 Task: Check the percentage active listings of new construction in the last 1 year.
Action: Mouse moved to (922, 213)
Screenshot: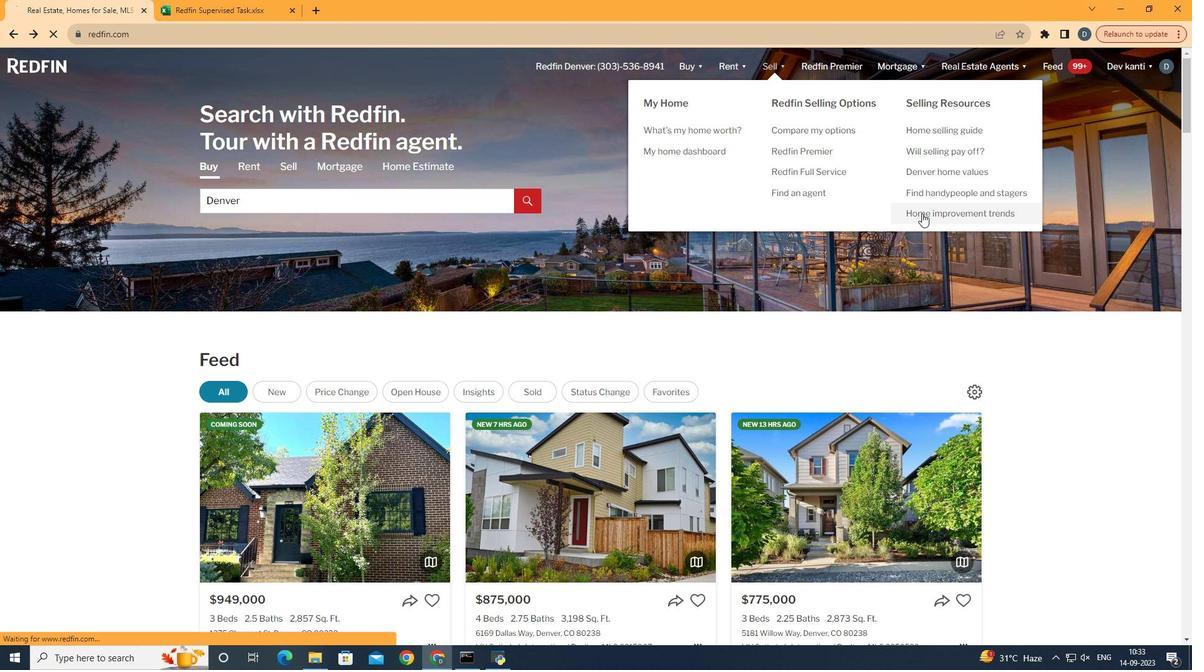 
Action: Mouse pressed left at (922, 213)
Screenshot: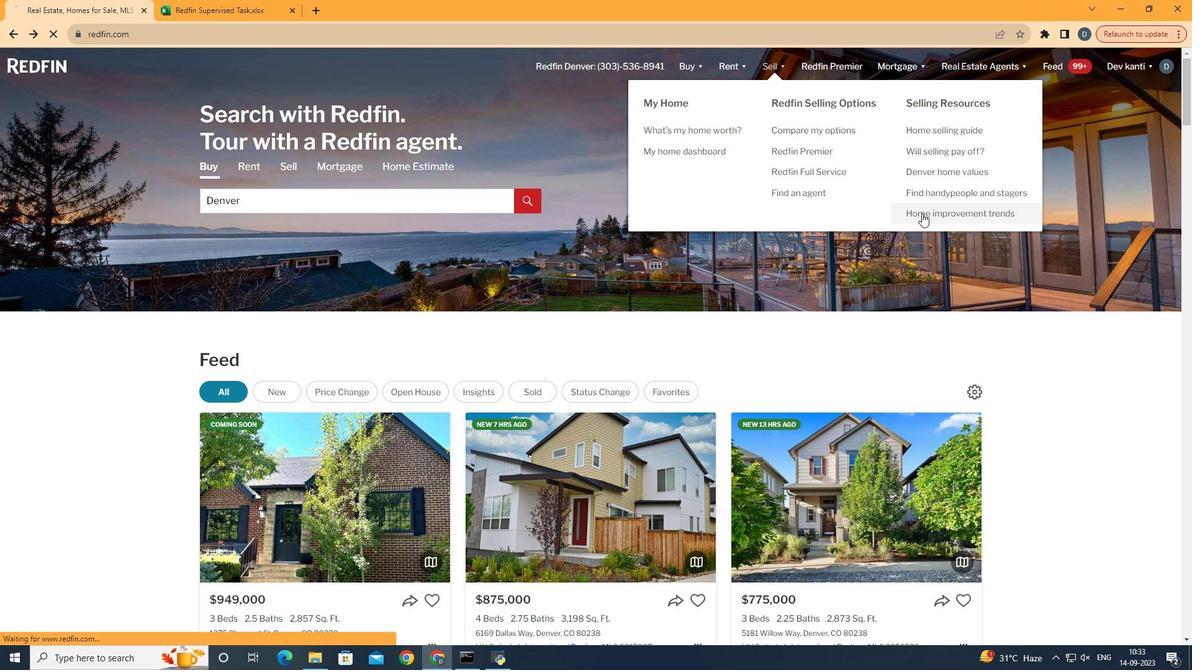 
Action: Mouse moved to (304, 232)
Screenshot: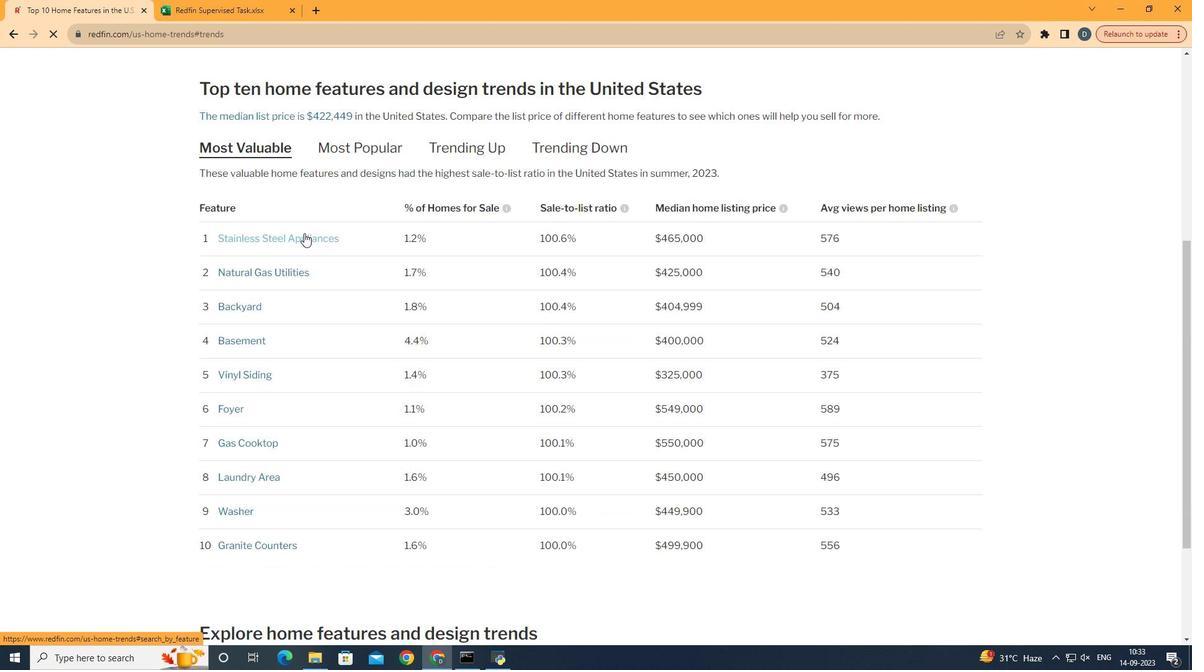 
Action: Mouse pressed left at (304, 232)
Screenshot: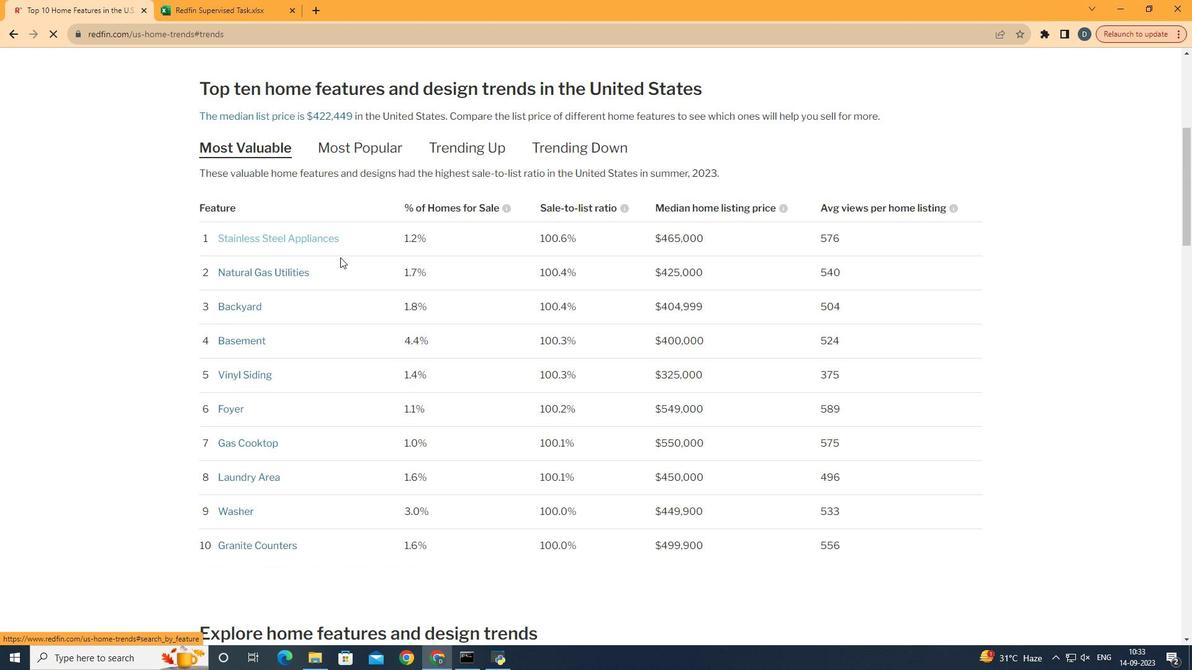 
Action: Mouse moved to (465, 319)
Screenshot: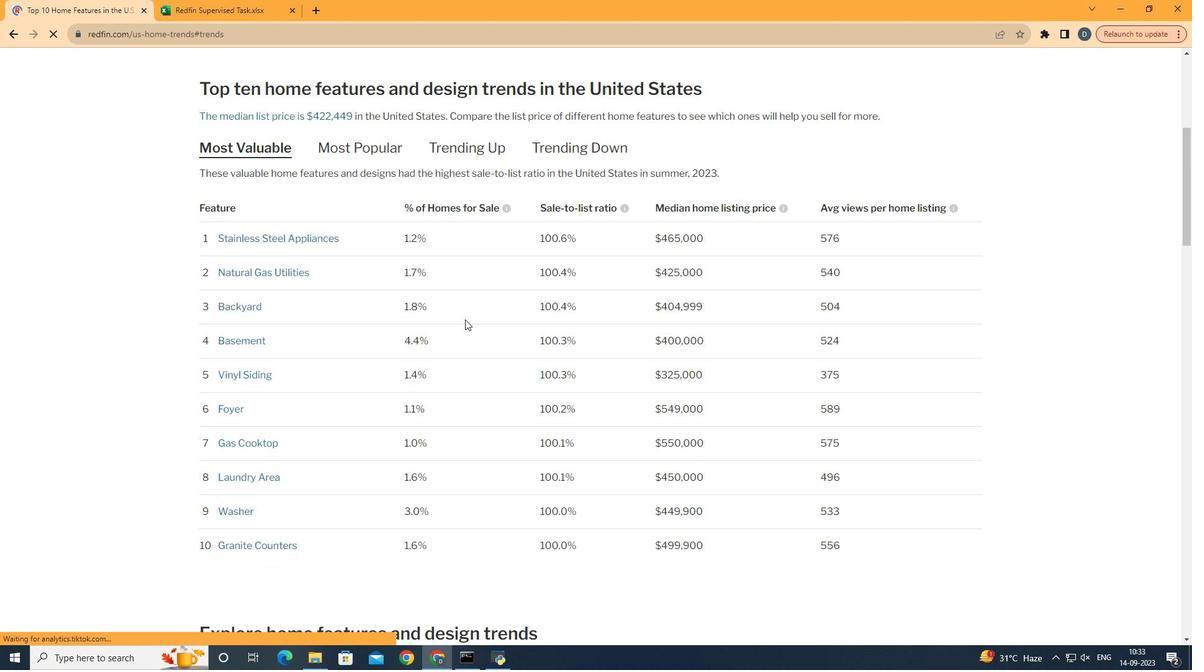 
Action: Mouse scrolled (465, 319) with delta (0, 0)
Screenshot: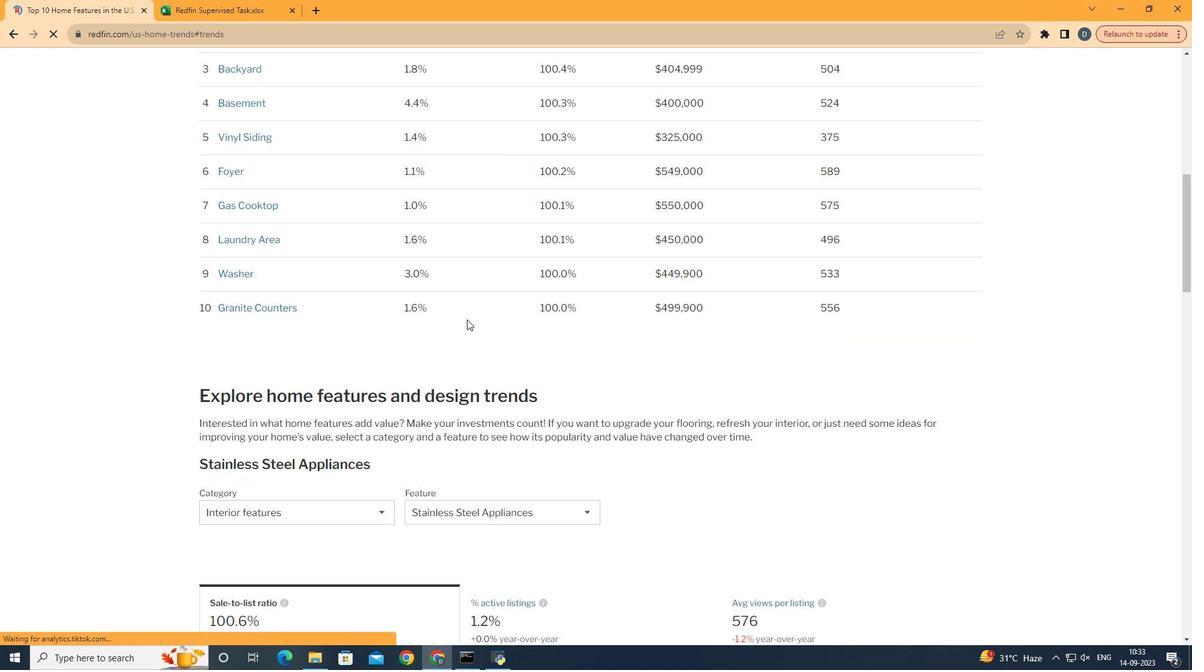 
Action: Mouse scrolled (465, 319) with delta (0, 0)
Screenshot: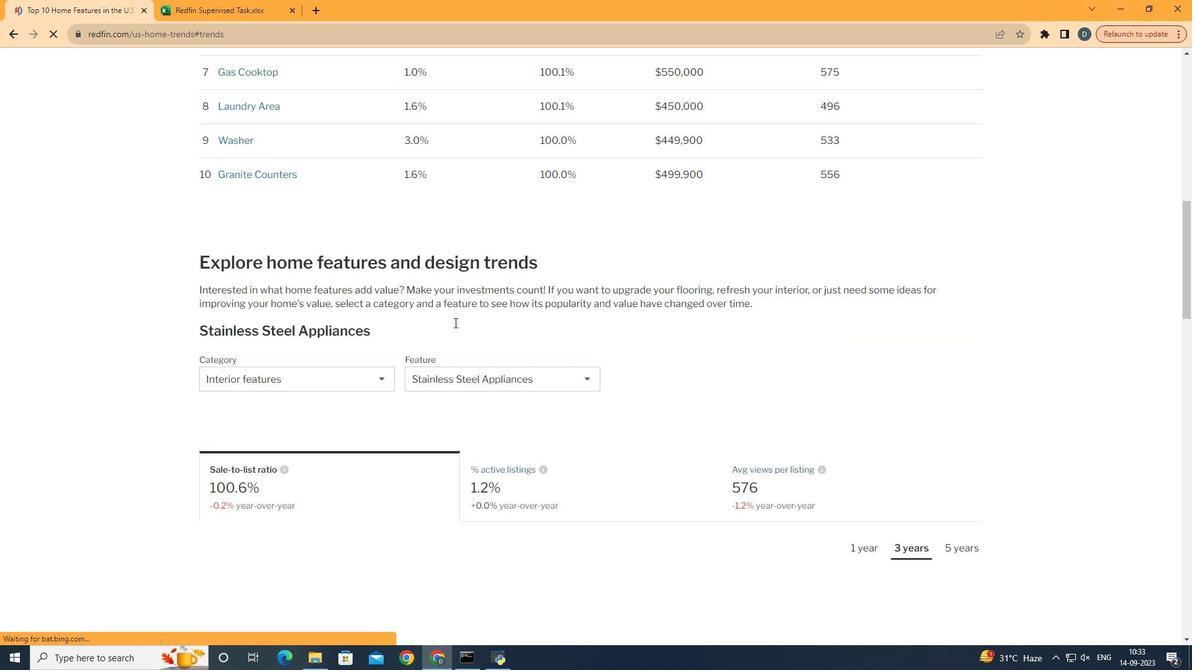 
Action: Mouse moved to (465, 319)
Screenshot: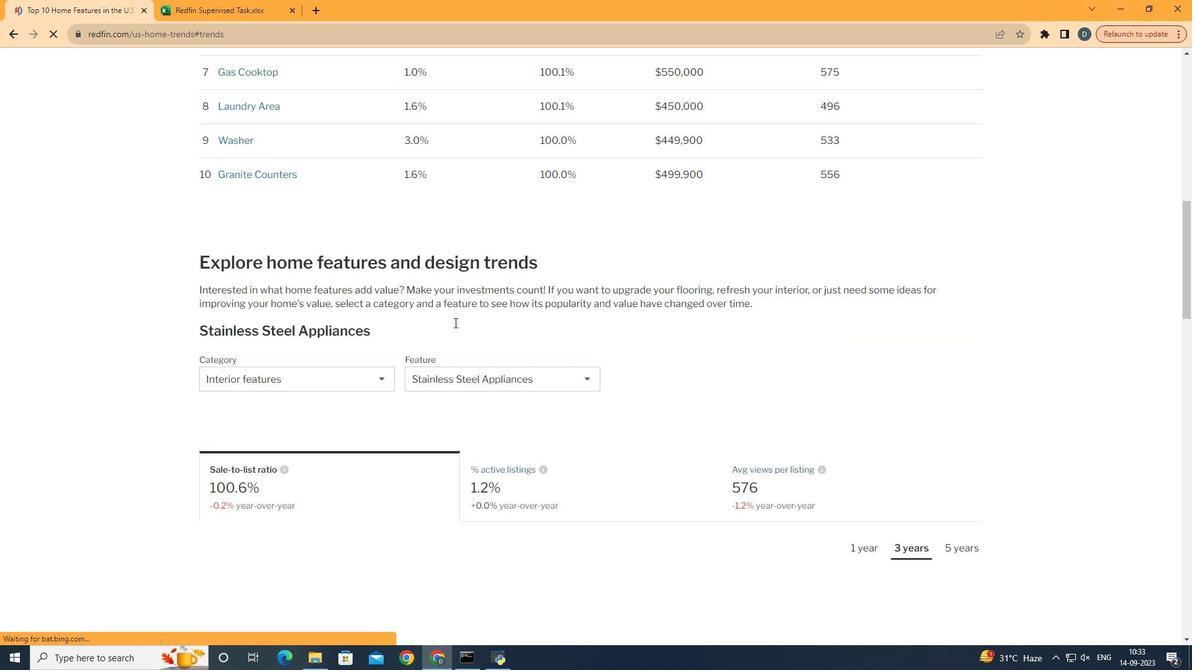 
Action: Mouse scrolled (465, 319) with delta (0, 0)
Screenshot: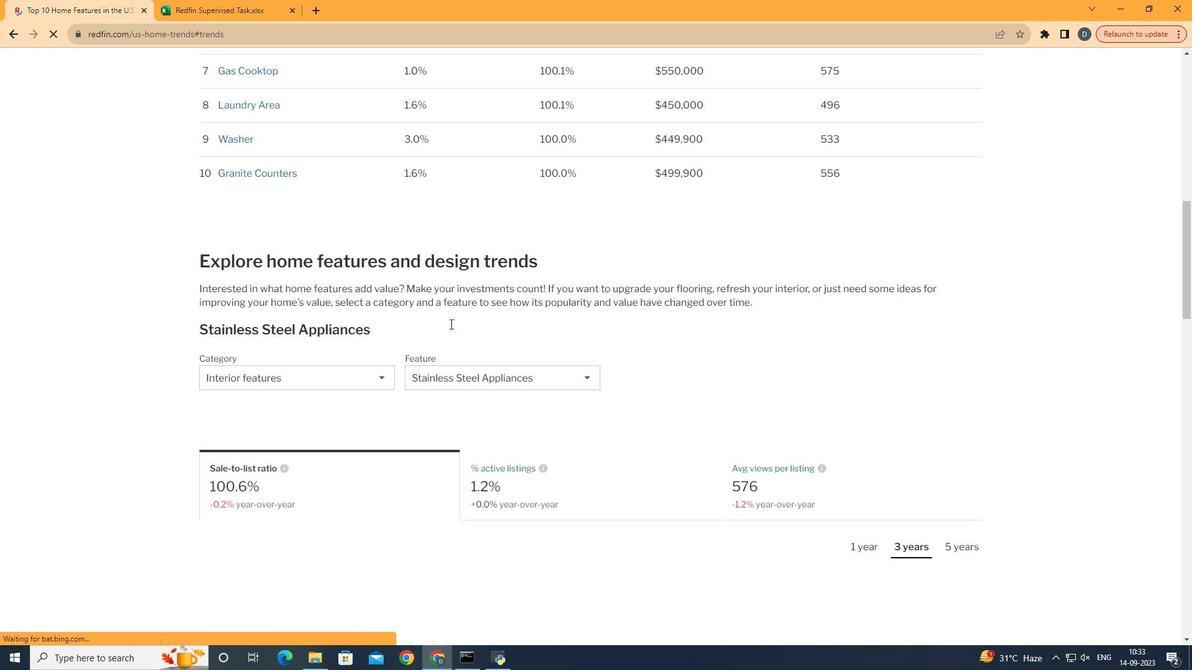 
Action: Mouse moved to (467, 319)
Screenshot: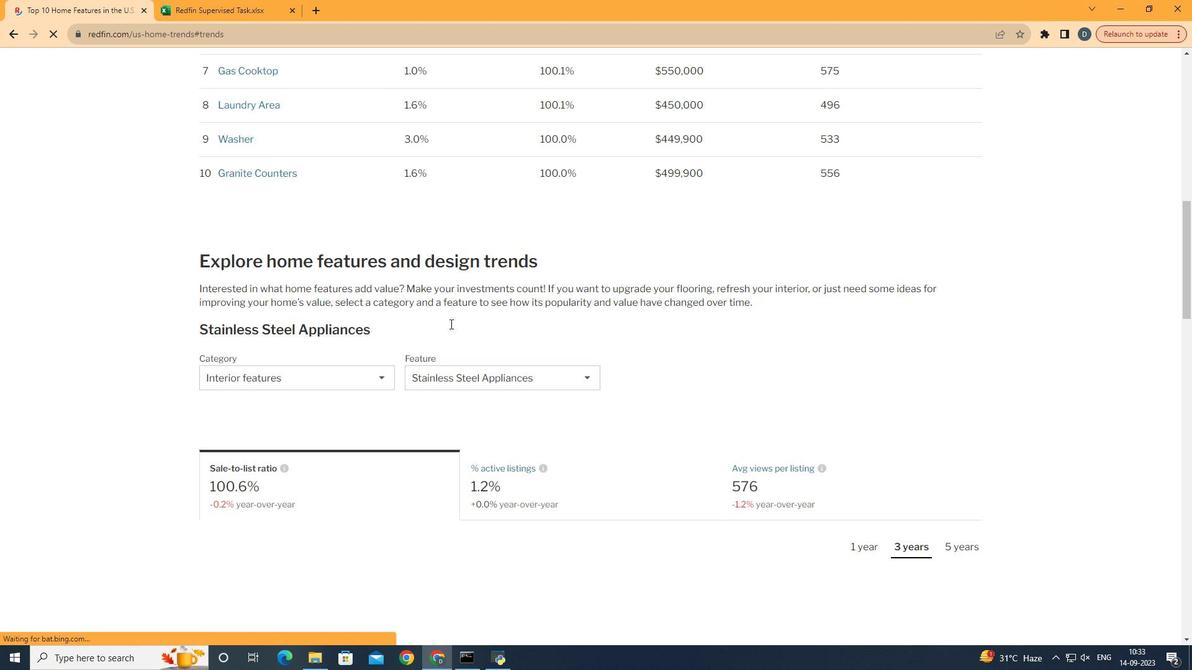 
Action: Mouse scrolled (467, 319) with delta (0, 0)
Screenshot: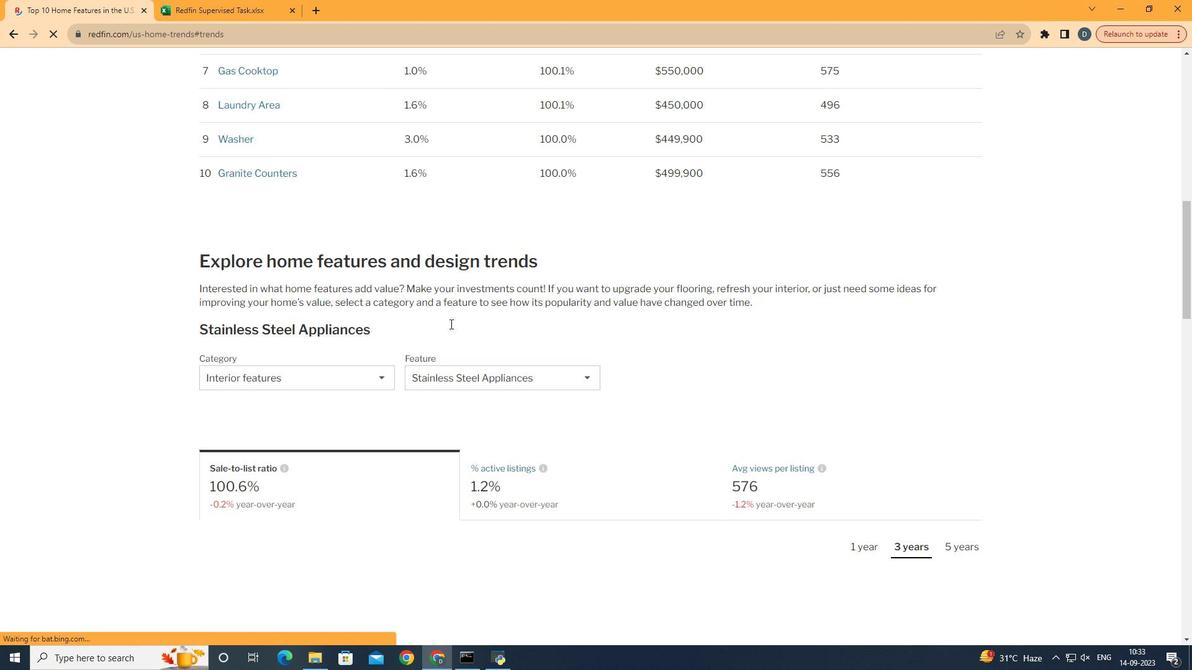 
Action: Mouse moved to (467, 319)
Screenshot: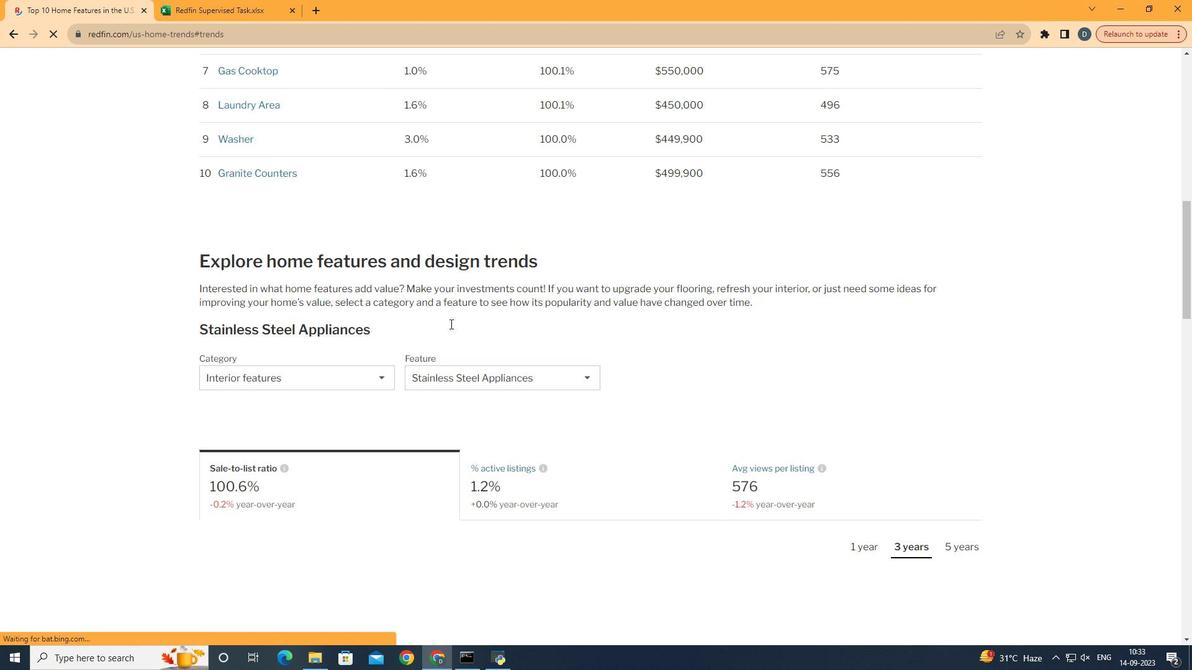 
Action: Mouse scrolled (467, 319) with delta (0, 0)
Screenshot: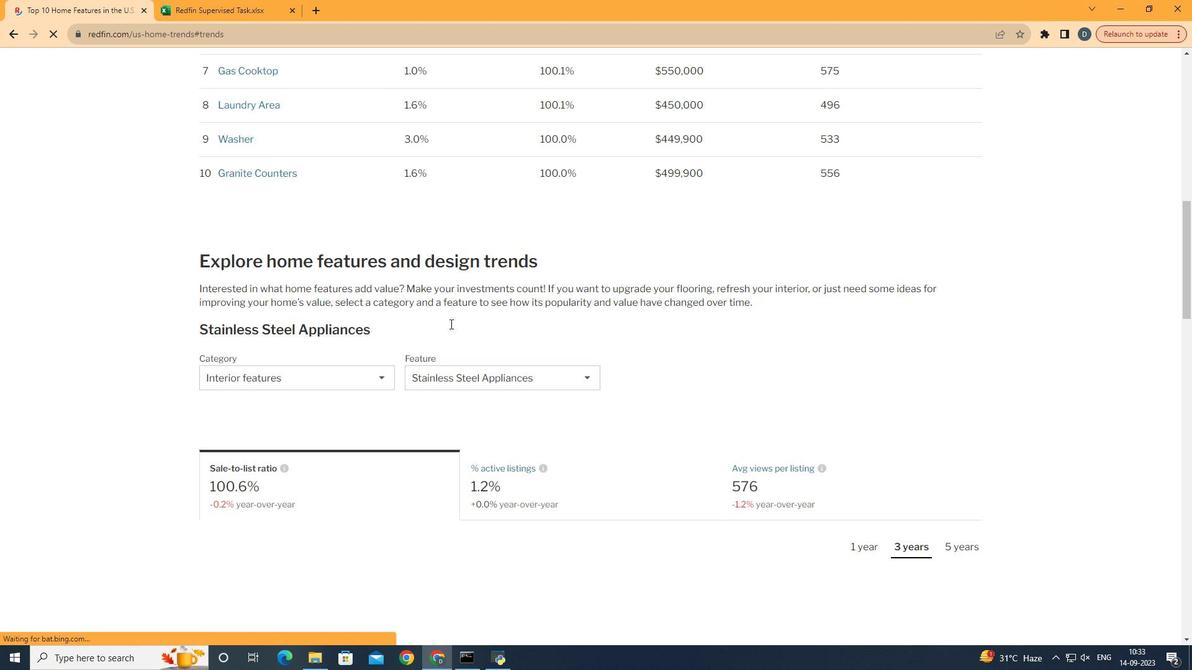
Action: Mouse scrolled (467, 319) with delta (0, 0)
Screenshot: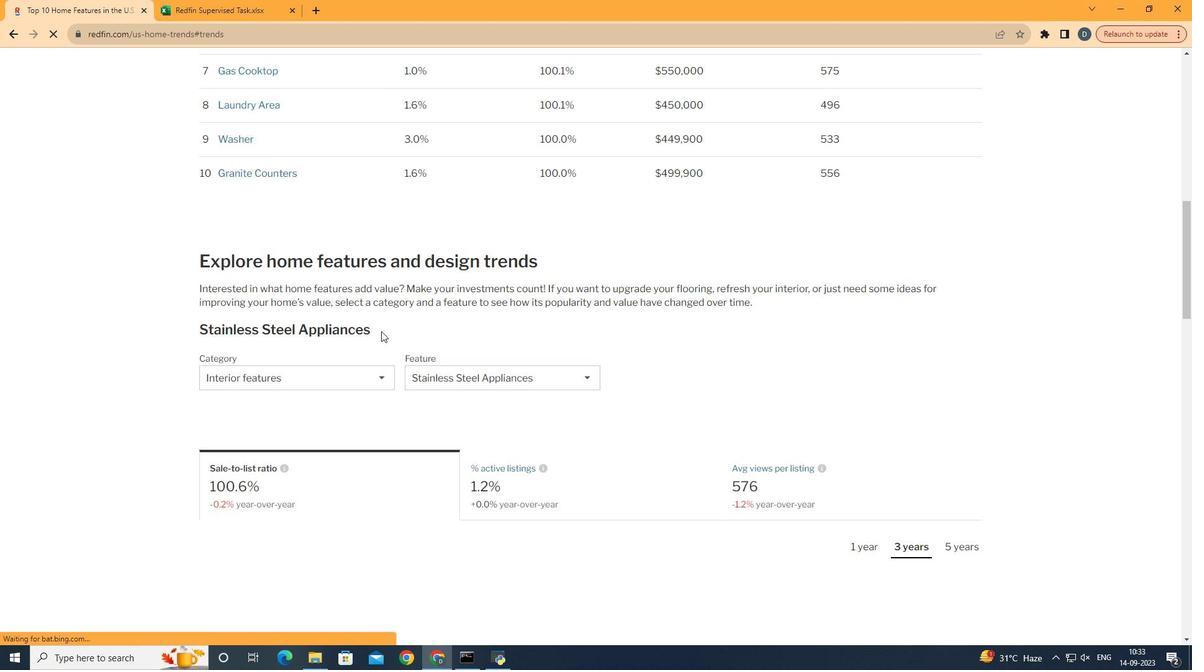 
Action: Mouse moved to (330, 370)
Screenshot: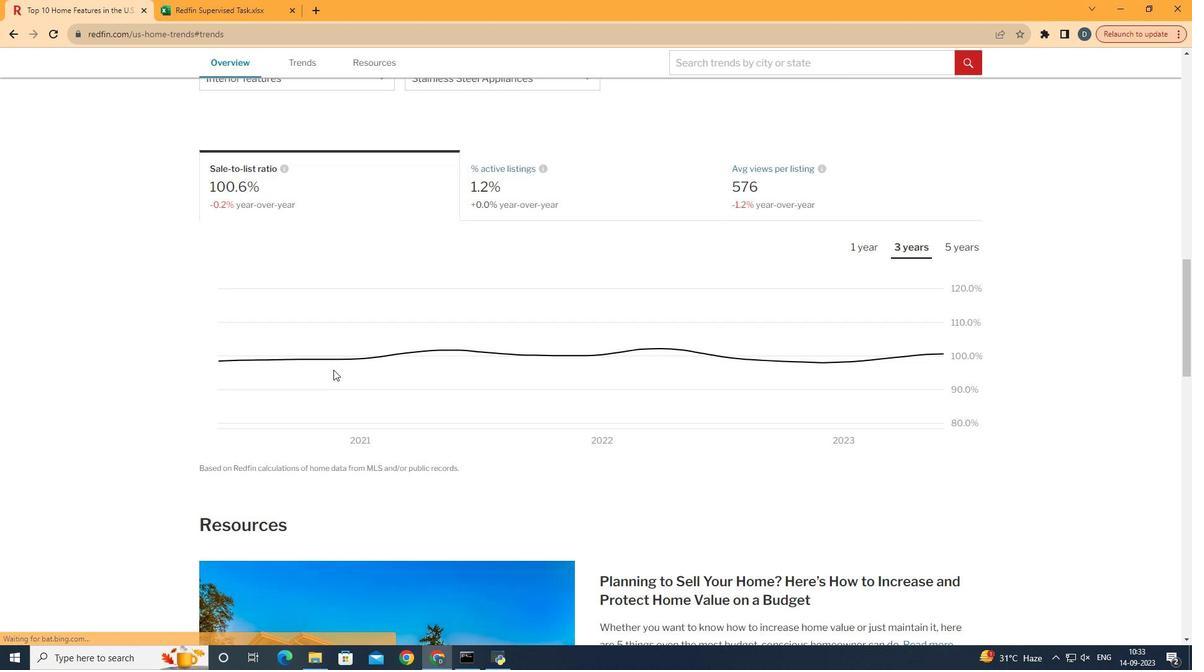
Action: Mouse scrolled (330, 370) with delta (0, 0)
Screenshot: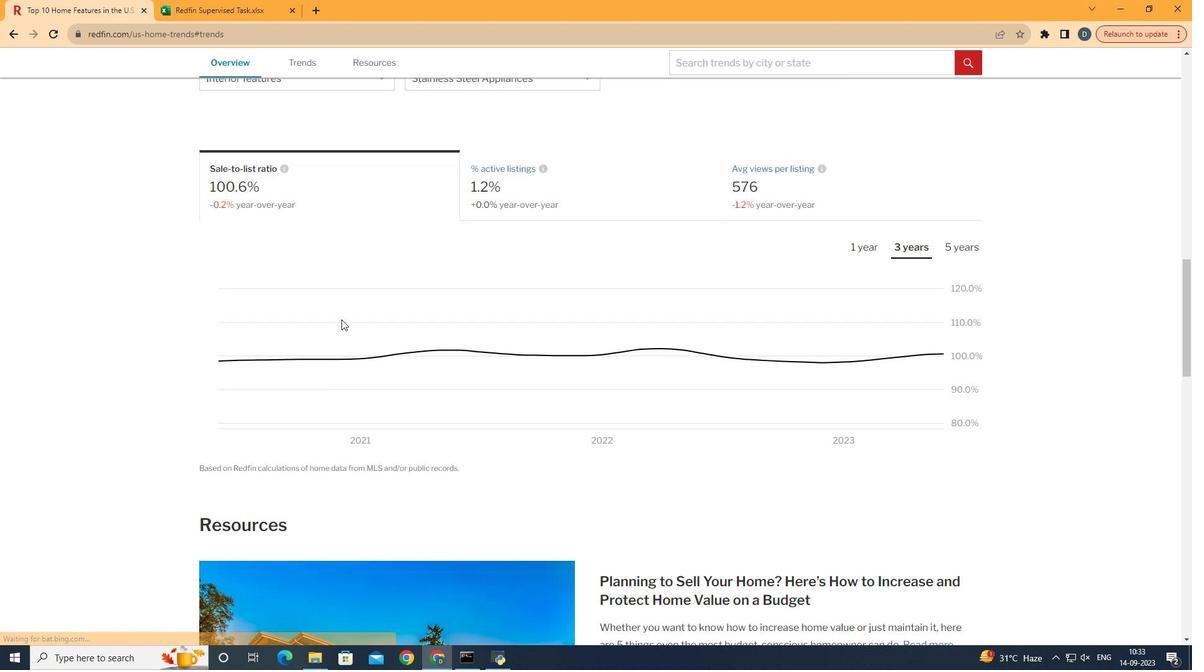 
Action: Mouse scrolled (330, 370) with delta (0, 0)
Screenshot: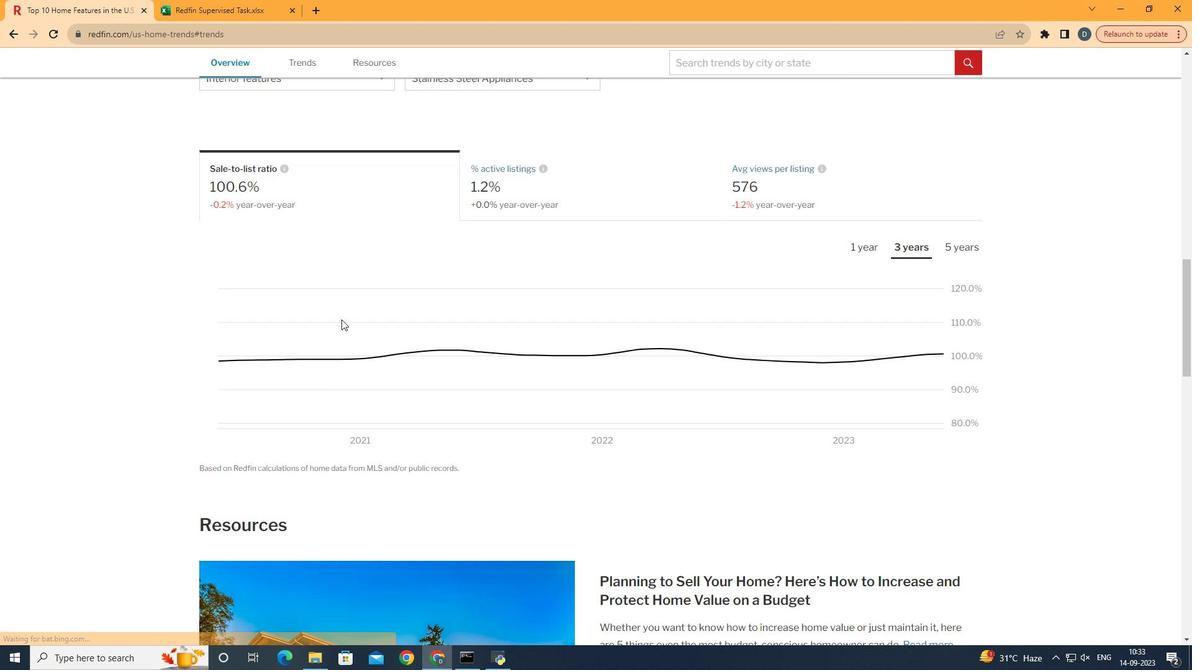 
Action: Mouse scrolled (330, 370) with delta (0, 0)
Screenshot: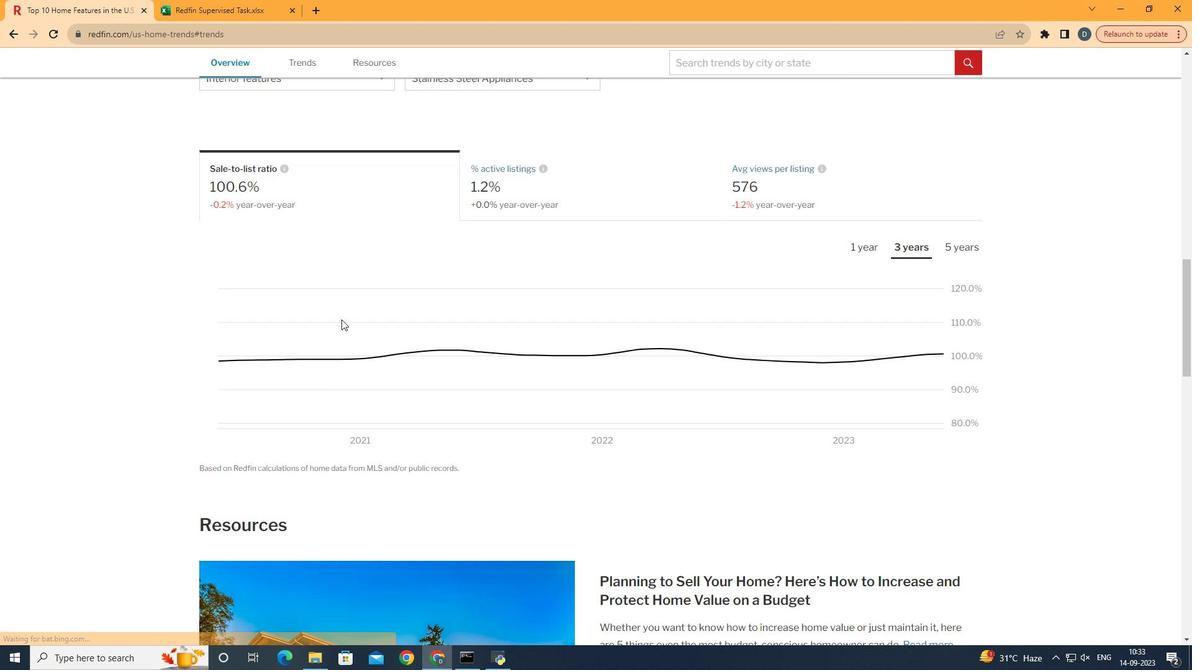 
Action: Mouse scrolled (330, 370) with delta (0, 0)
Screenshot: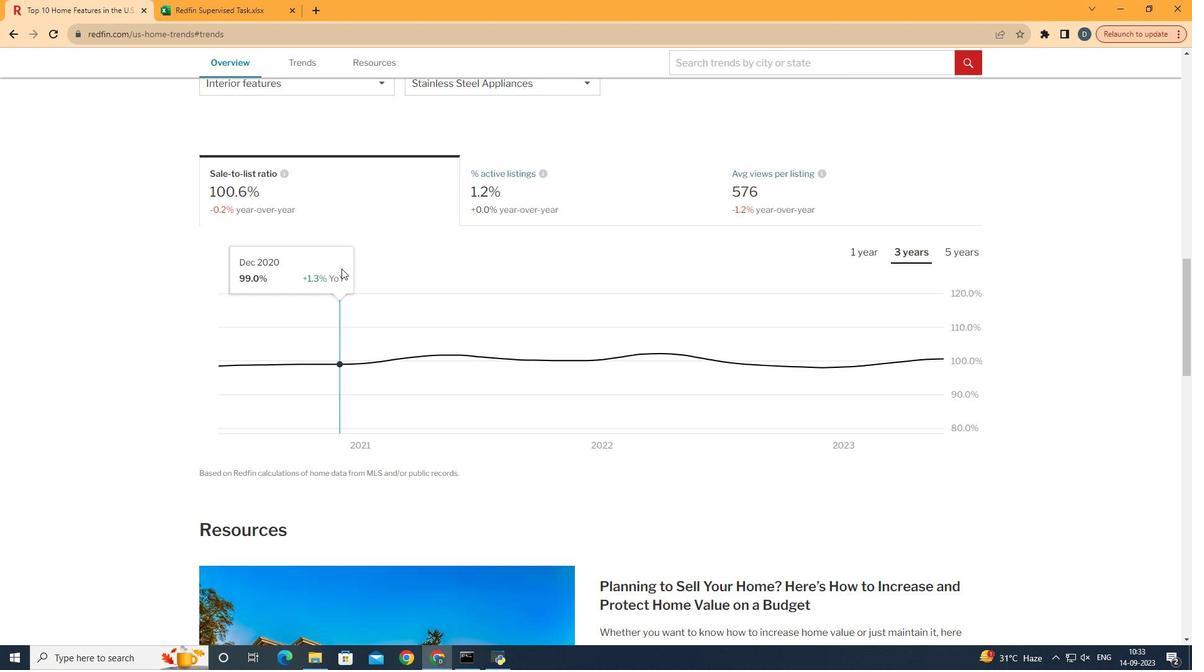 
Action: Mouse scrolled (330, 370) with delta (0, 0)
Screenshot: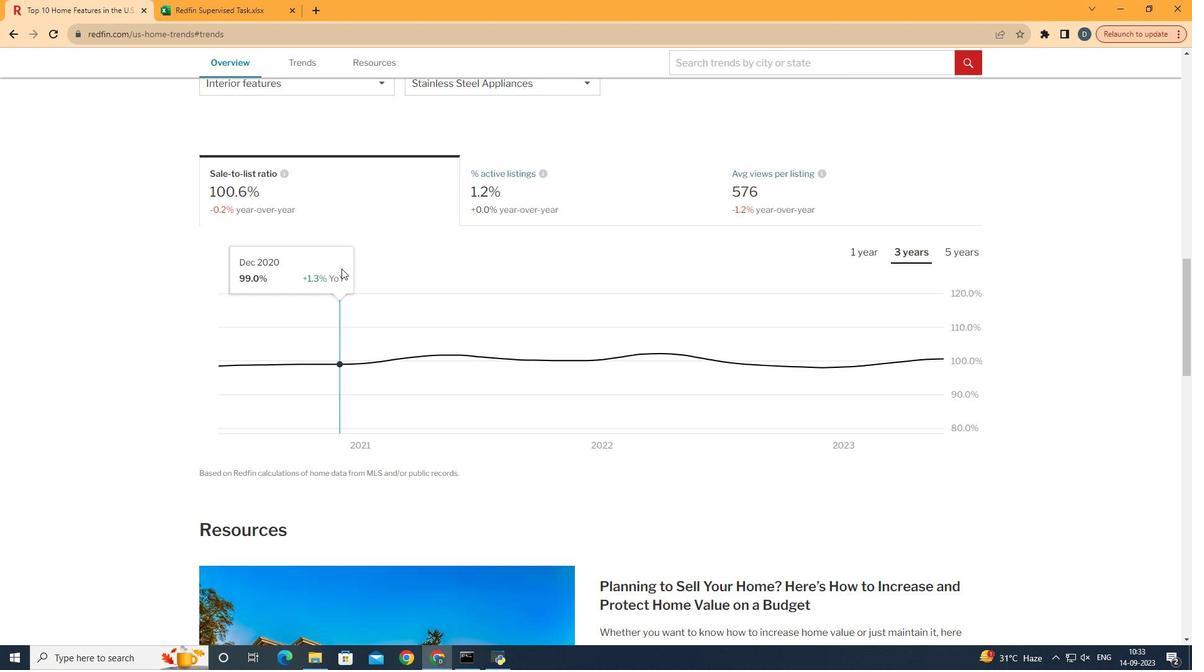 
Action: Mouse moved to (341, 222)
Screenshot: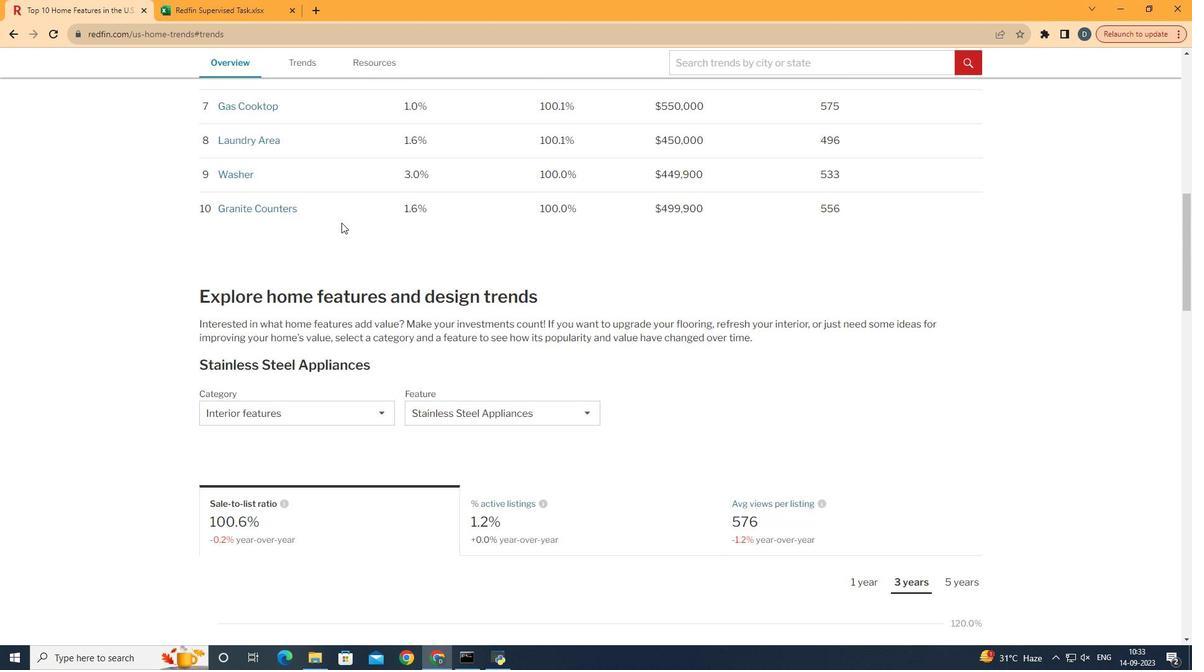 
Action: Mouse scrolled (341, 223) with delta (0, 0)
Screenshot: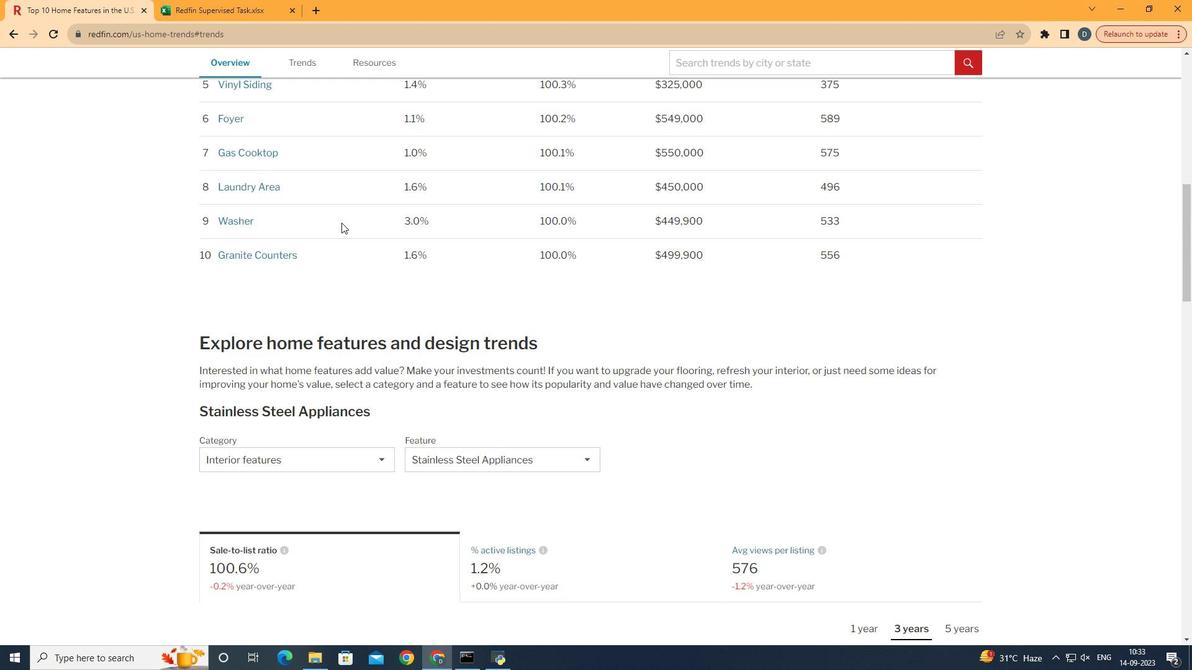 
Action: Mouse scrolled (341, 222) with delta (0, 0)
Screenshot: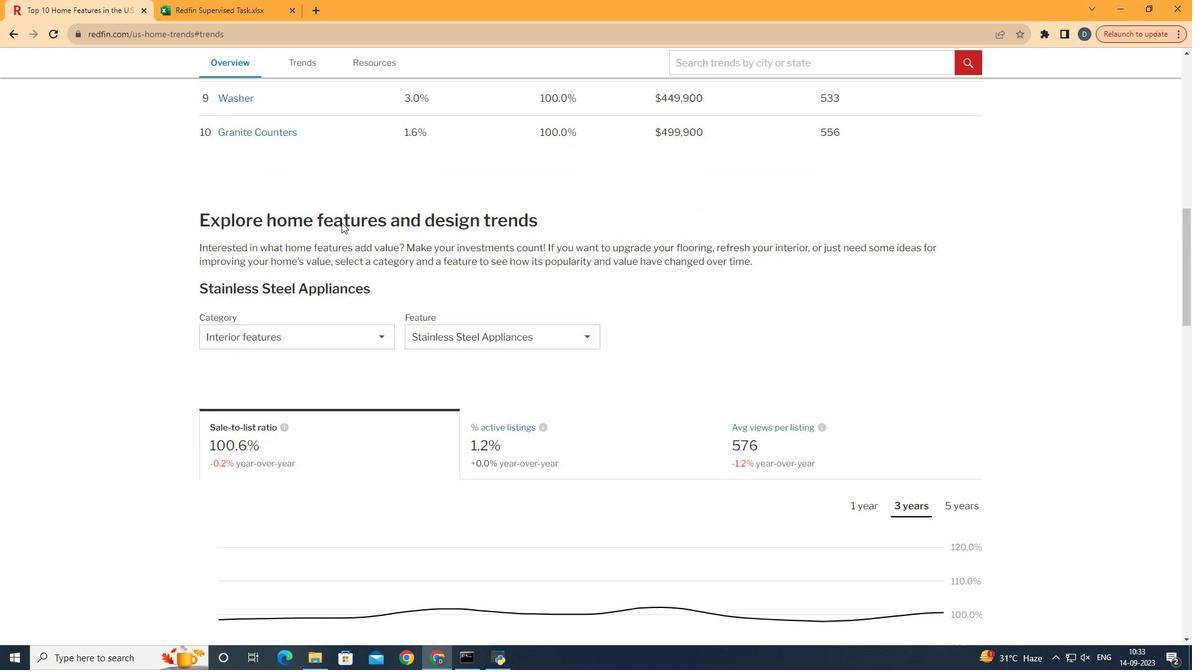 
Action: Mouse scrolled (341, 222) with delta (0, 0)
Screenshot: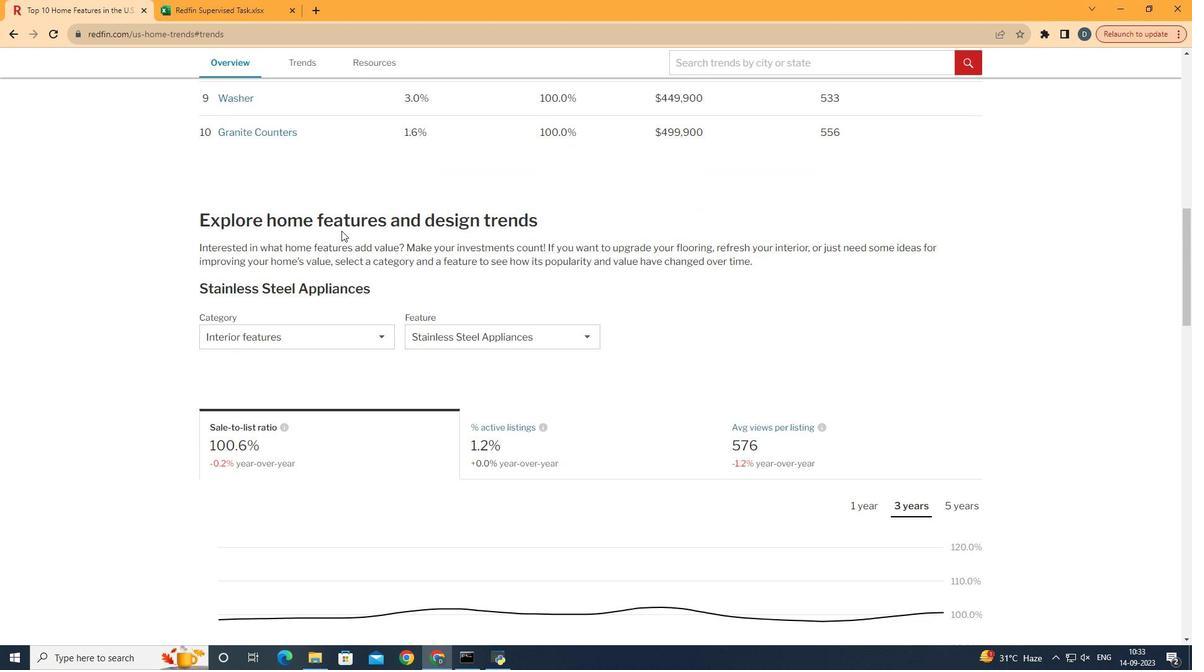 
Action: Mouse moved to (326, 344)
Screenshot: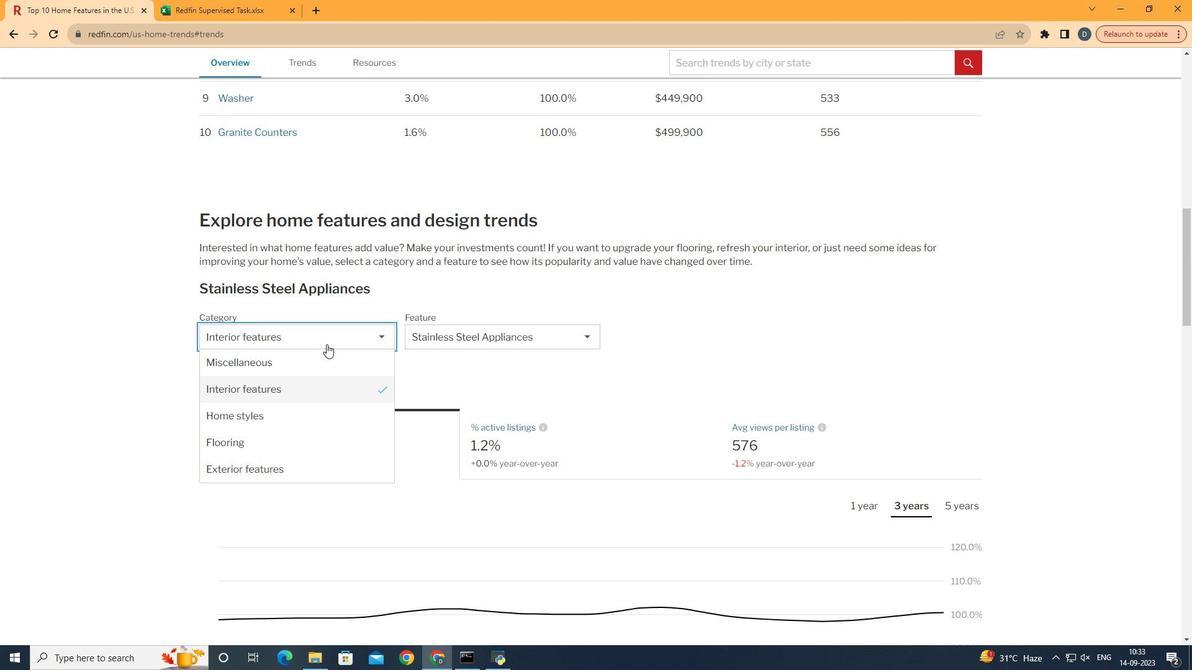 
Action: Mouse pressed left at (326, 344)
Screenshot: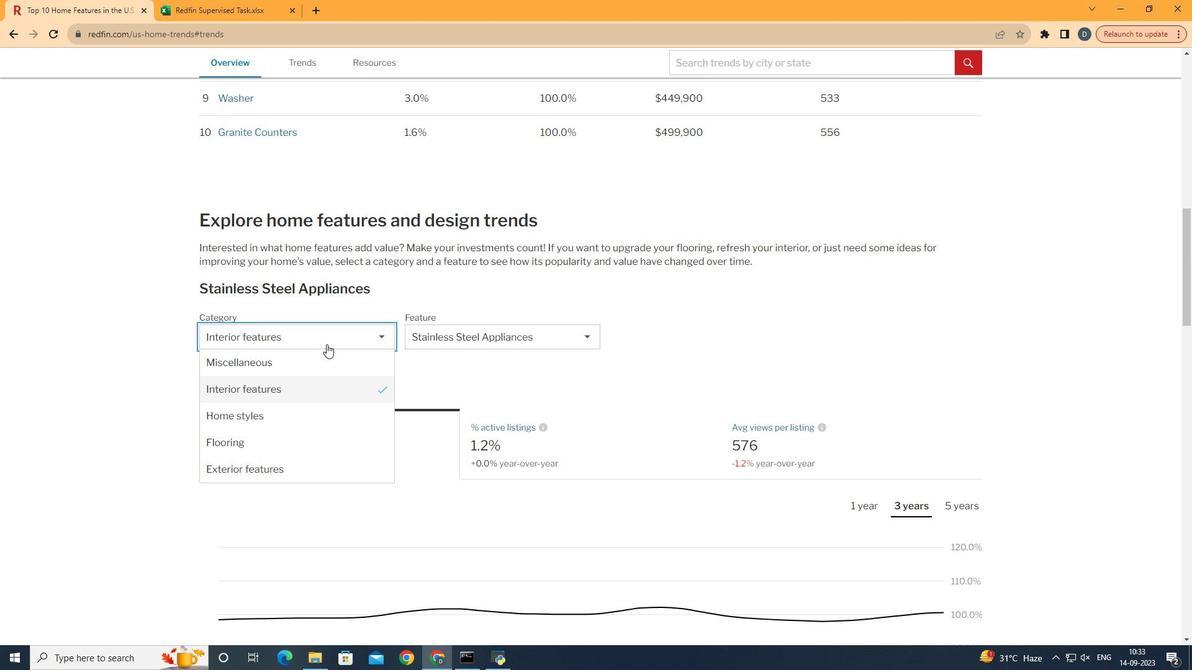 
Action: Mouse moved to (330, 410)
Screenshot: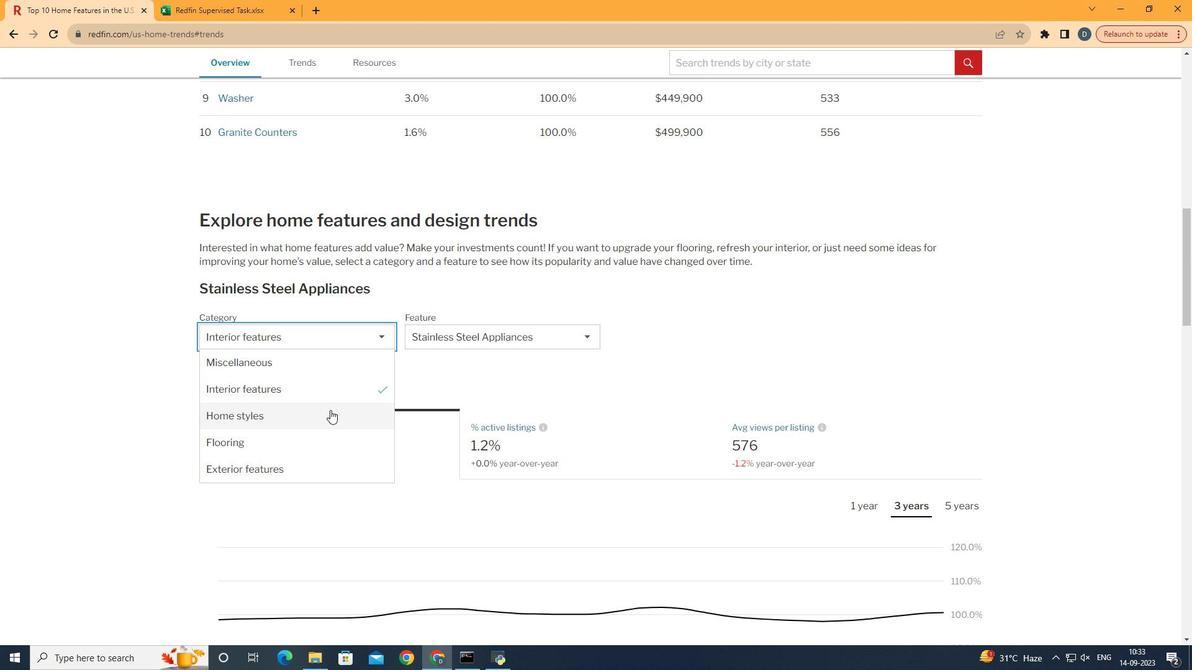 
Action: Mouse pressed left at (330, 410)
Screenshot: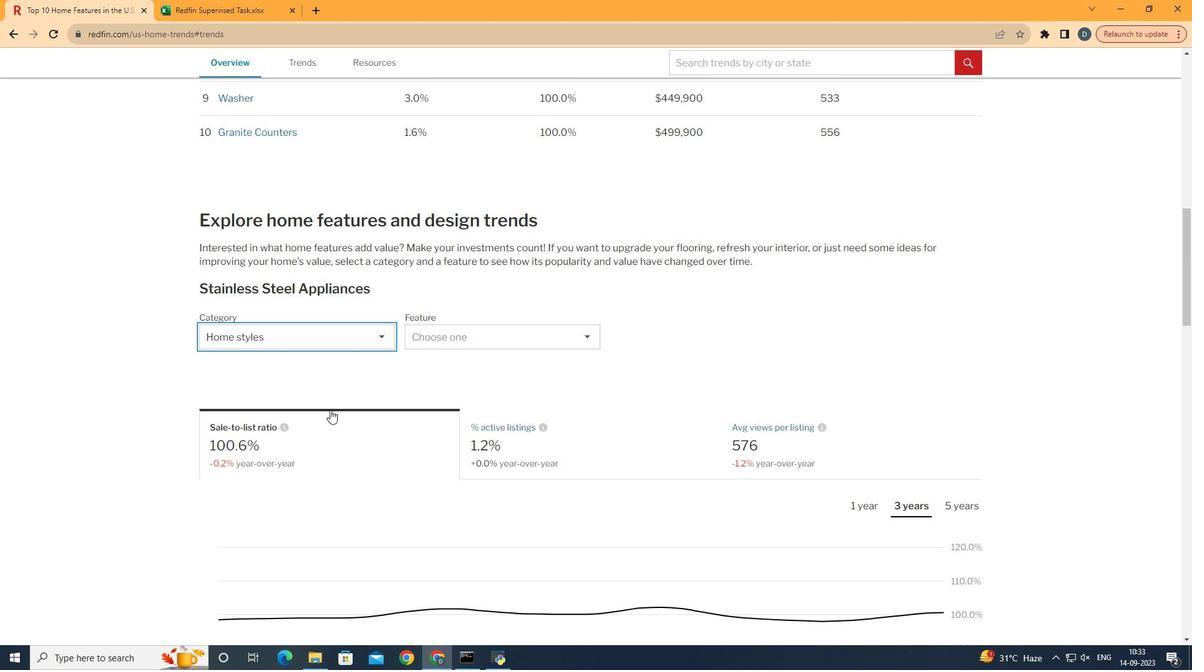 
Action: Mouse moved to (544, 332)
Screenshot: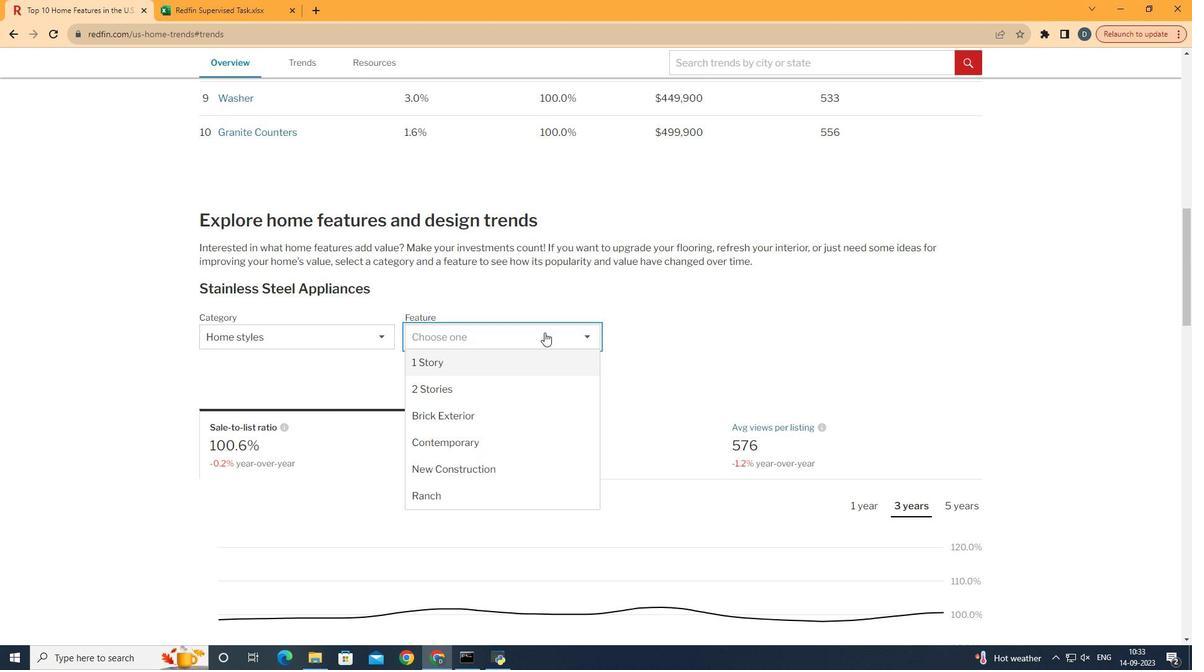 
Action: Mouse pressed left at (544, 332)
Screenshot: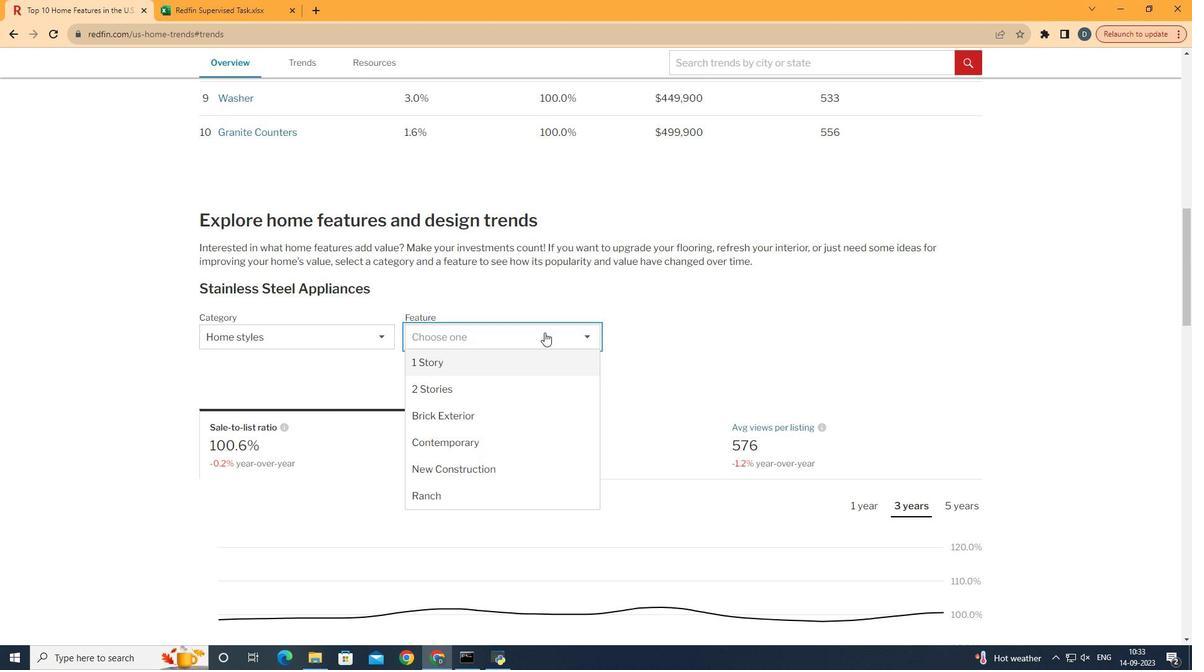 
Action: Mouse moved to (527, 467)
Screenshot: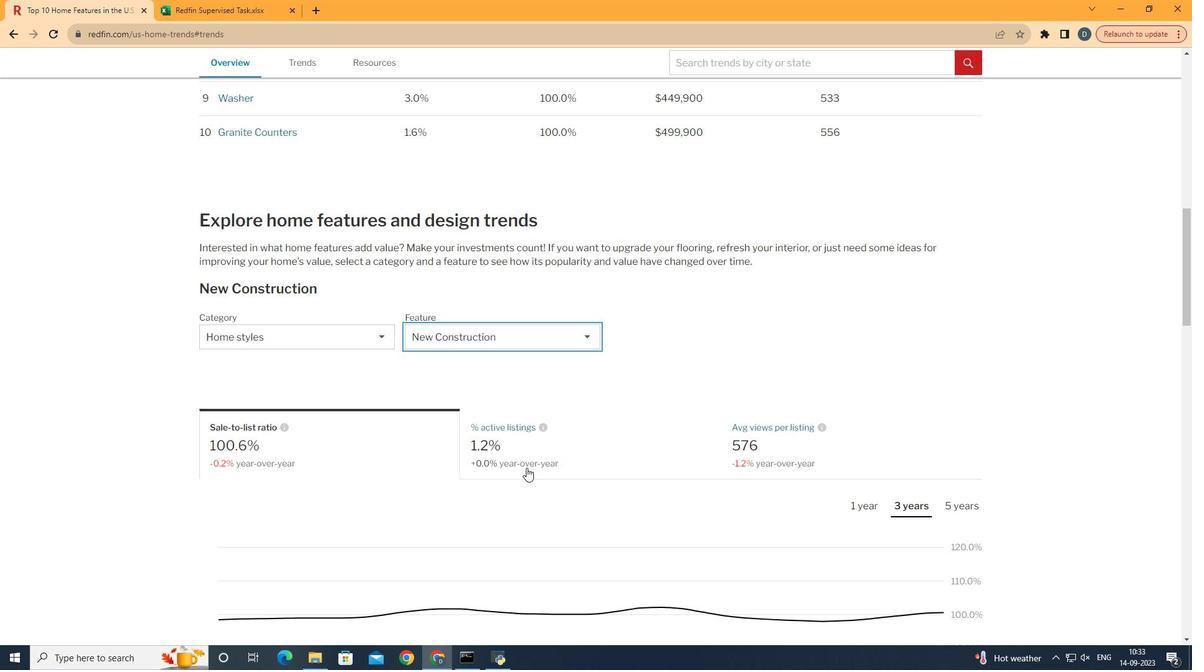 
Action: Mouse pressed left at (527, 467)
Screenshot: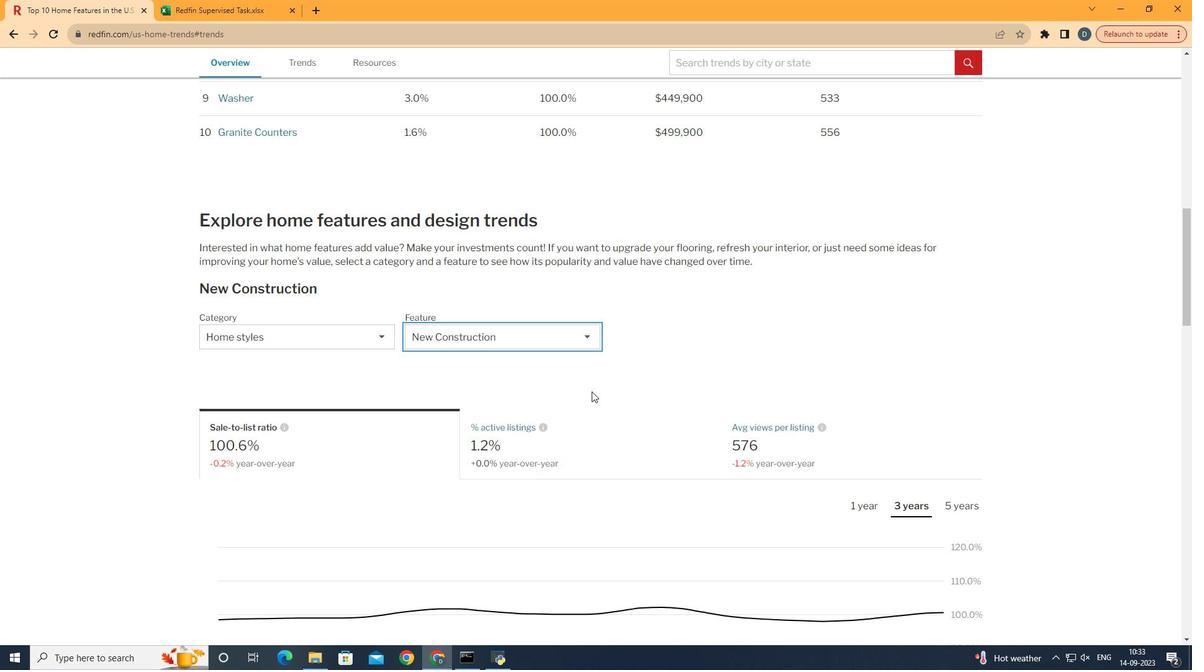 
Action: Mouse moved to (419, 418)
Screenshot: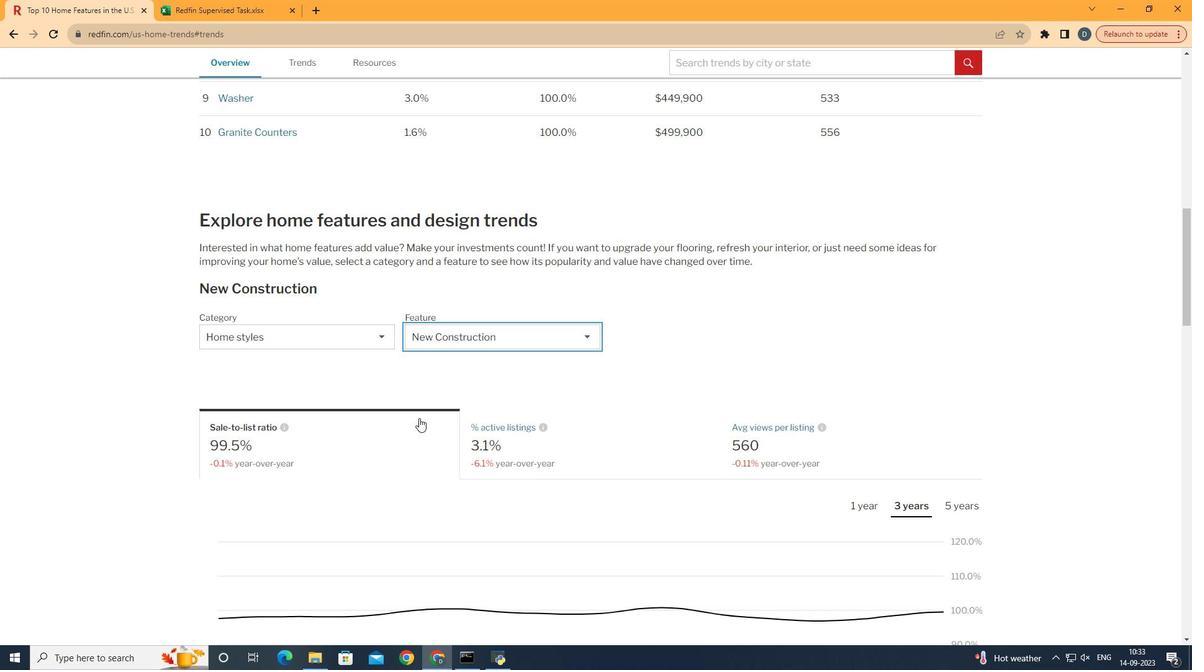 
Action: Mouse scrolled (419, 418) with delta (0, 0)
Screenshot: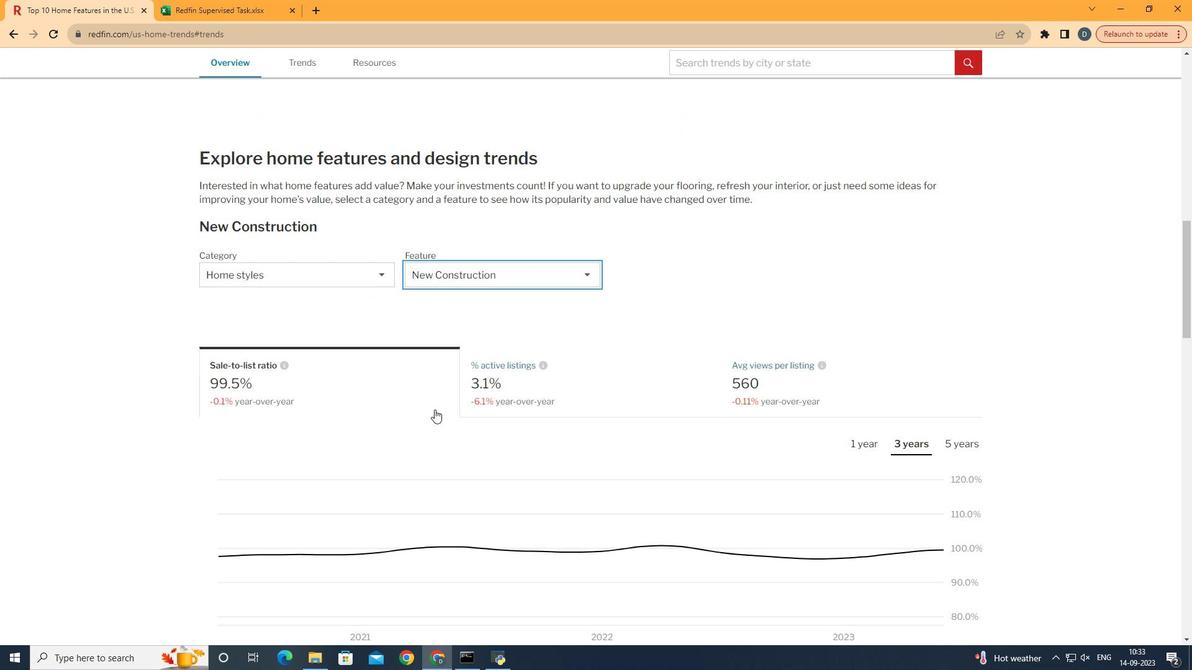 
Action: Mouse moved to (573, 391)
Screenshot: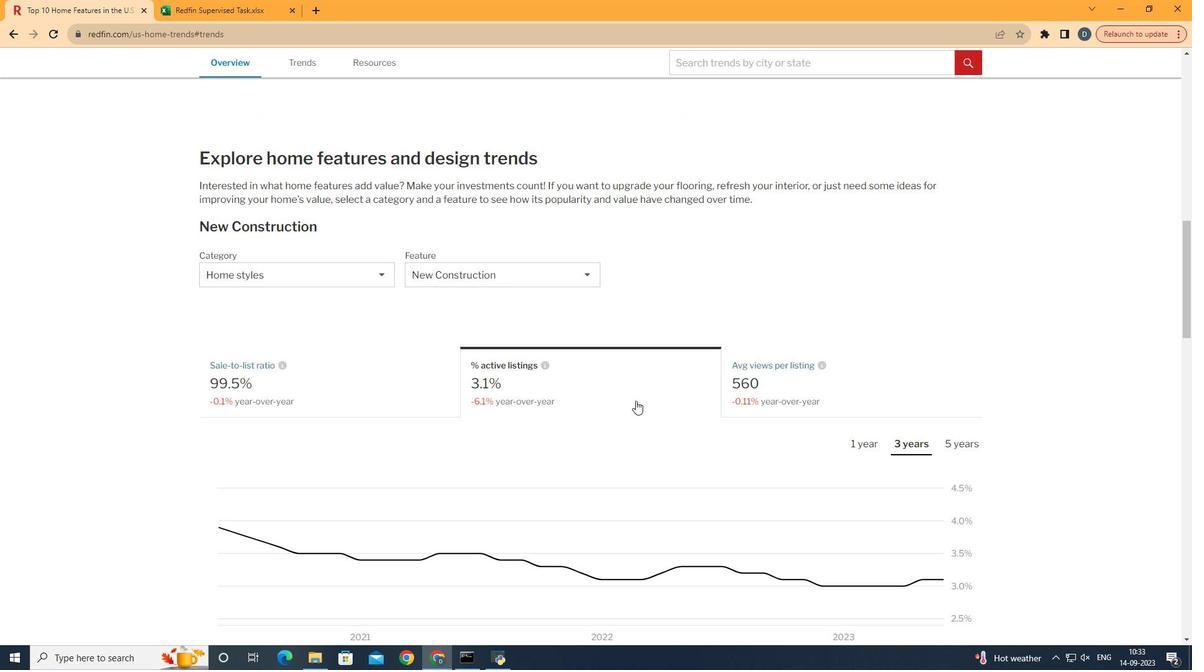 
Action: Mouse pressed left at (573, 391)
Screenshot: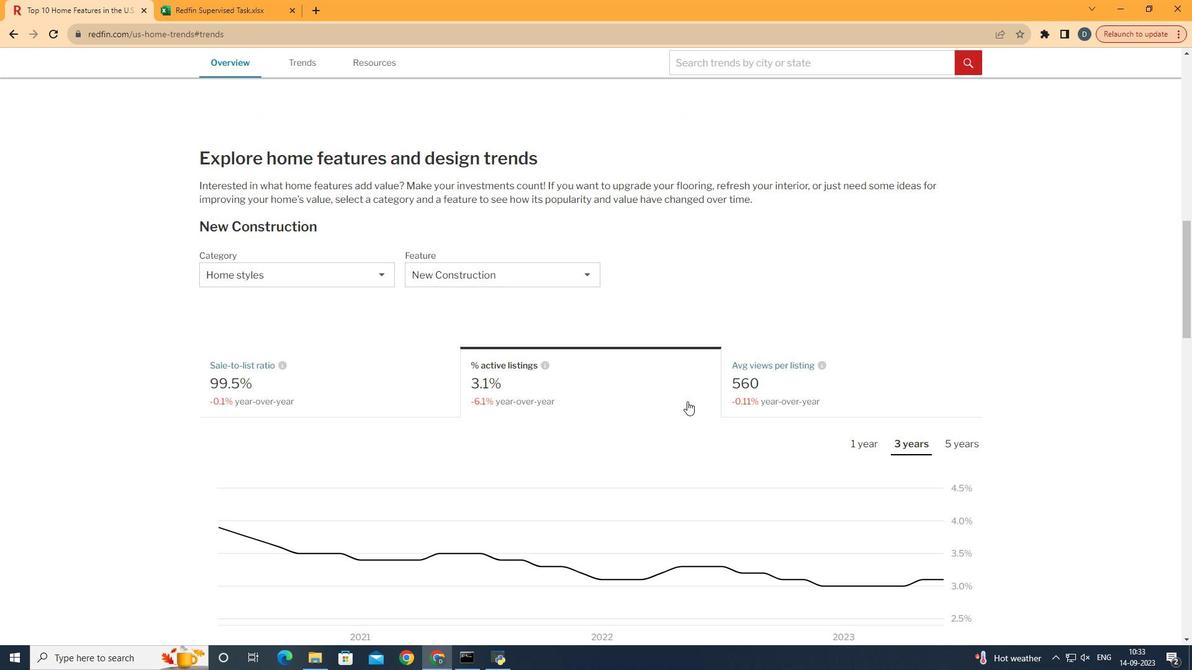 
Action: Mouse moved to (864, 447)
Screenshot: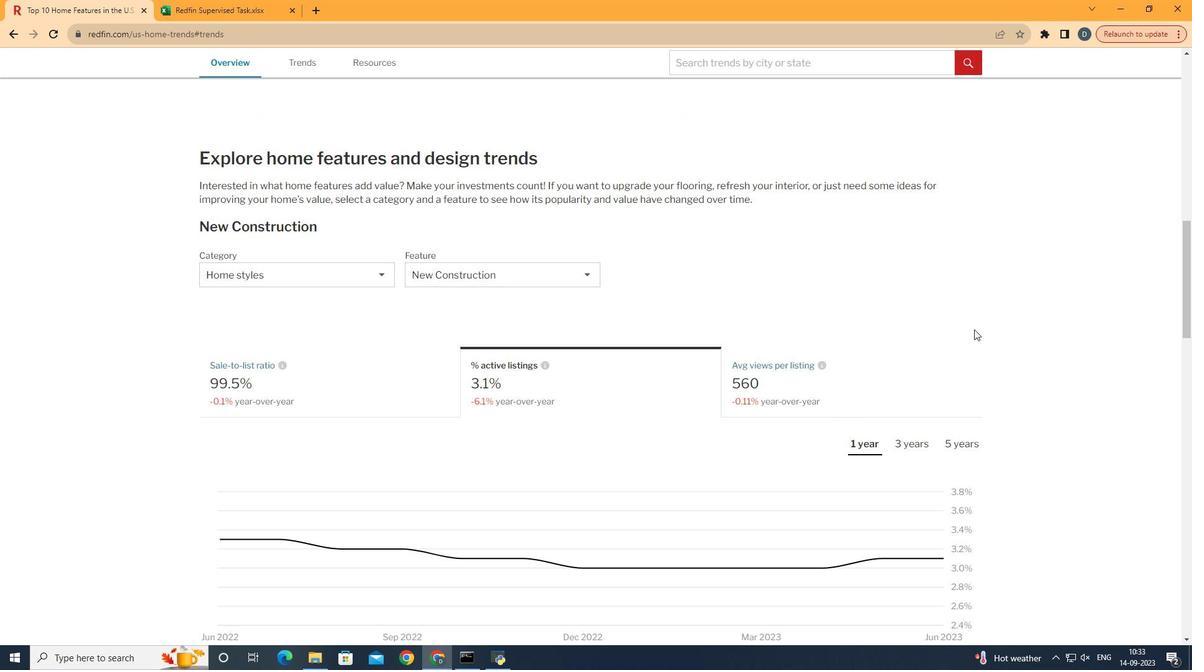 
Action: Mouse pressed left at (864, 447)
Screenshot: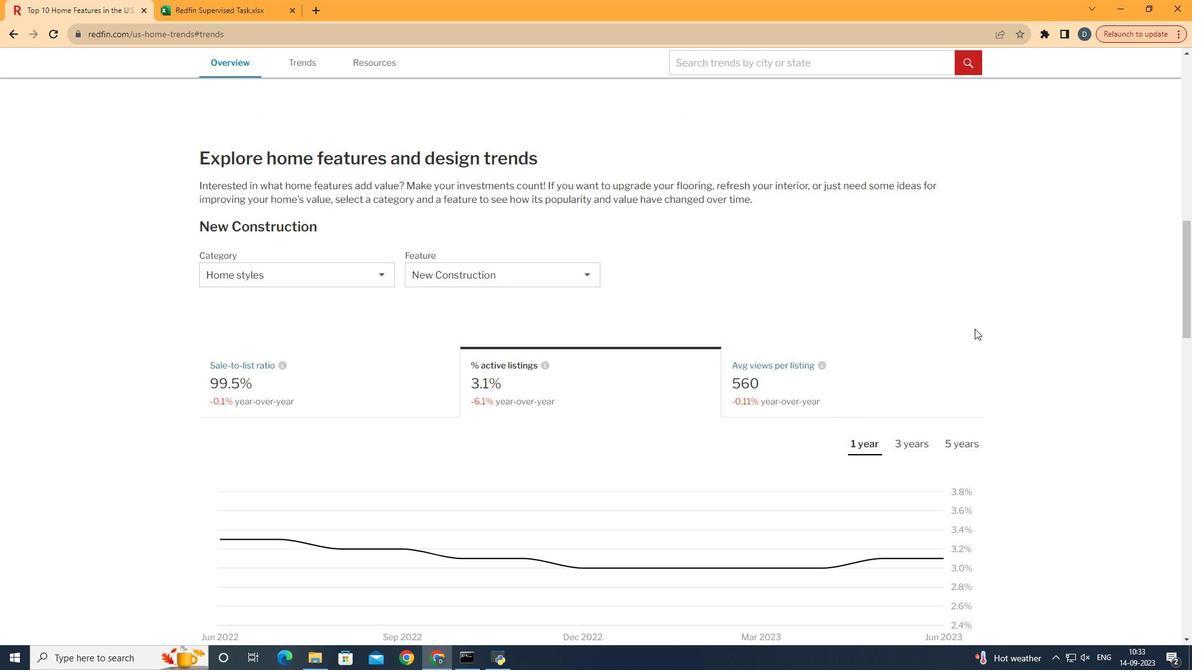 
Action: Mouse moved to (975, 329)
Screenshot: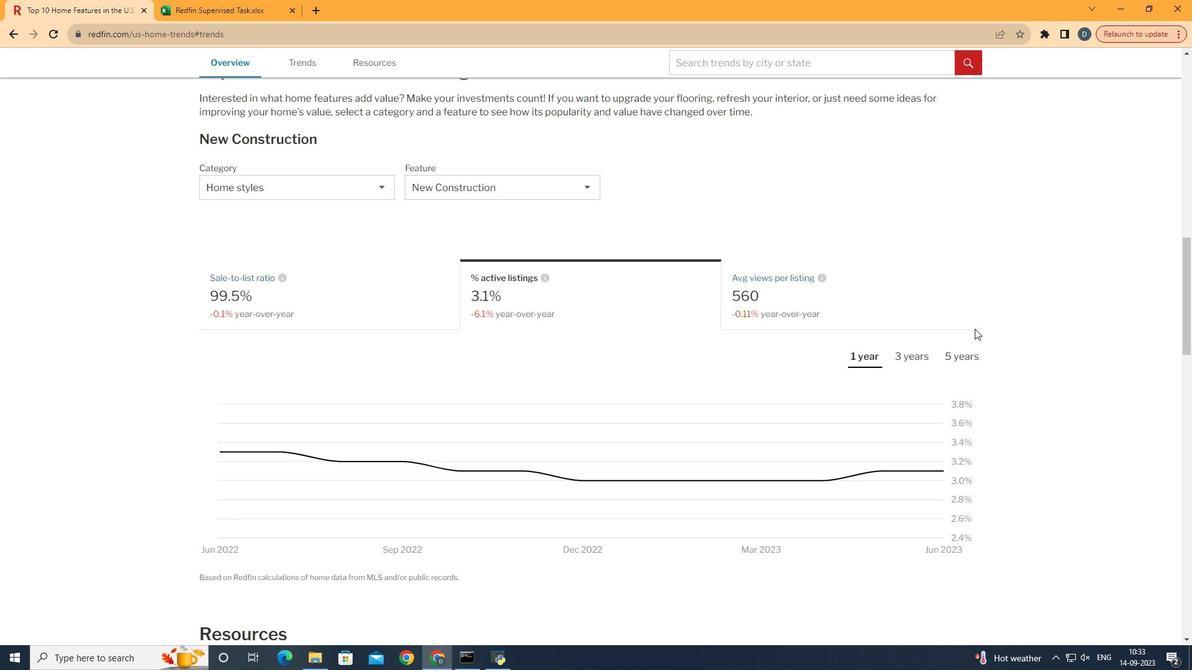 
Action: Mouse scrolled (975, 328) with delta (0, 0)
Screenshot: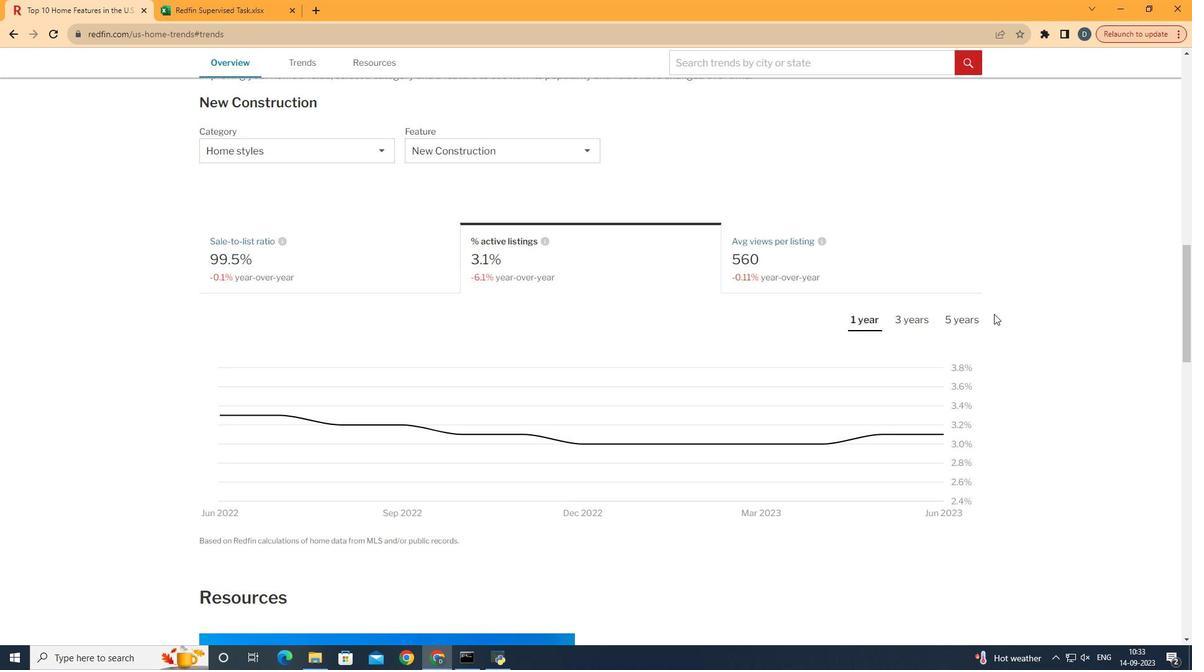 
Action: Mouse scrolled (975, 328) with delta (0, 0)
Screenshot: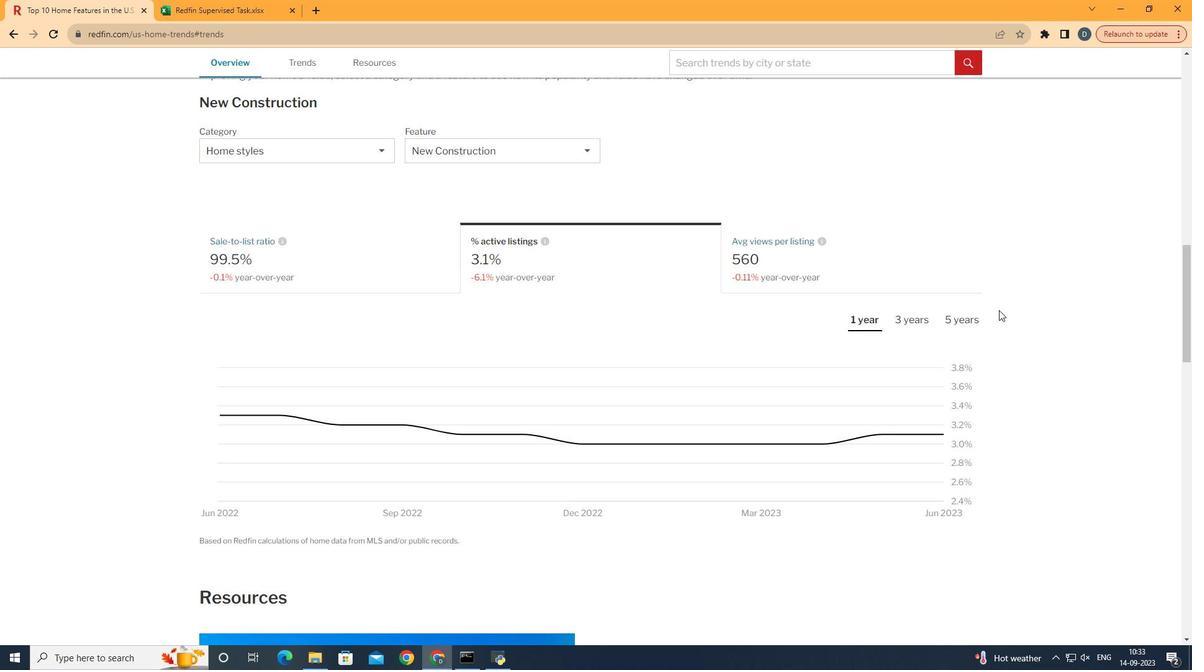 
Action: Mouse moved to (999, 310)
Screenshot: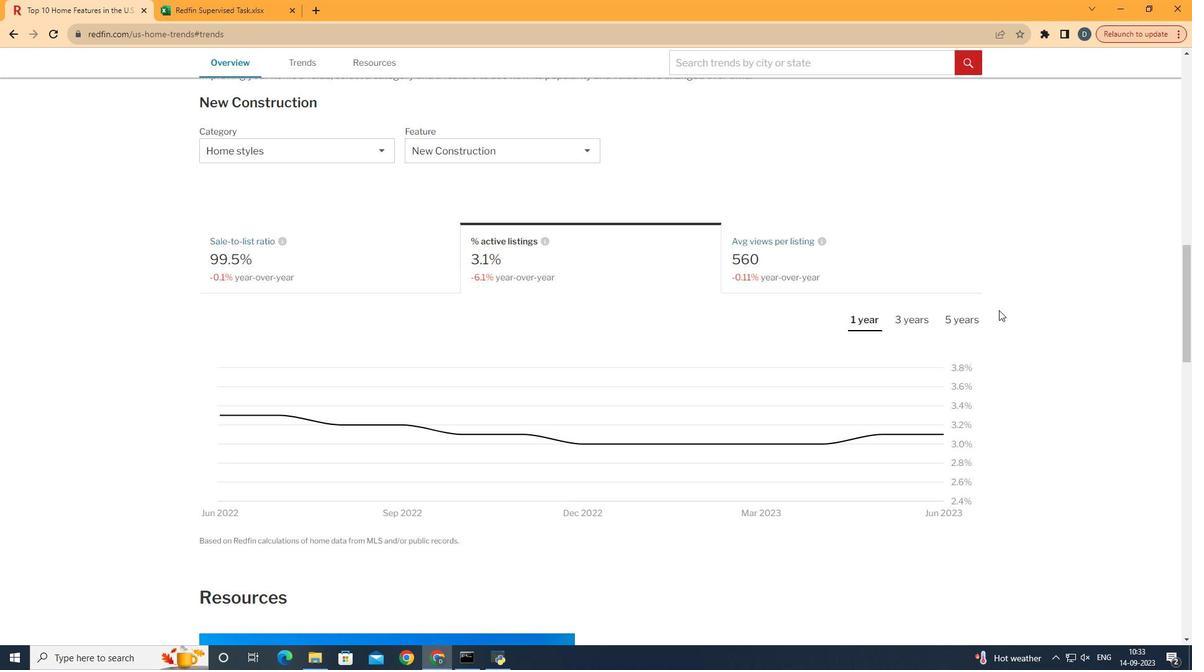 
